 Task: Create a scrum project Trailblazer.
Action: Mouse pressed left at (272, 338)
Screenshot: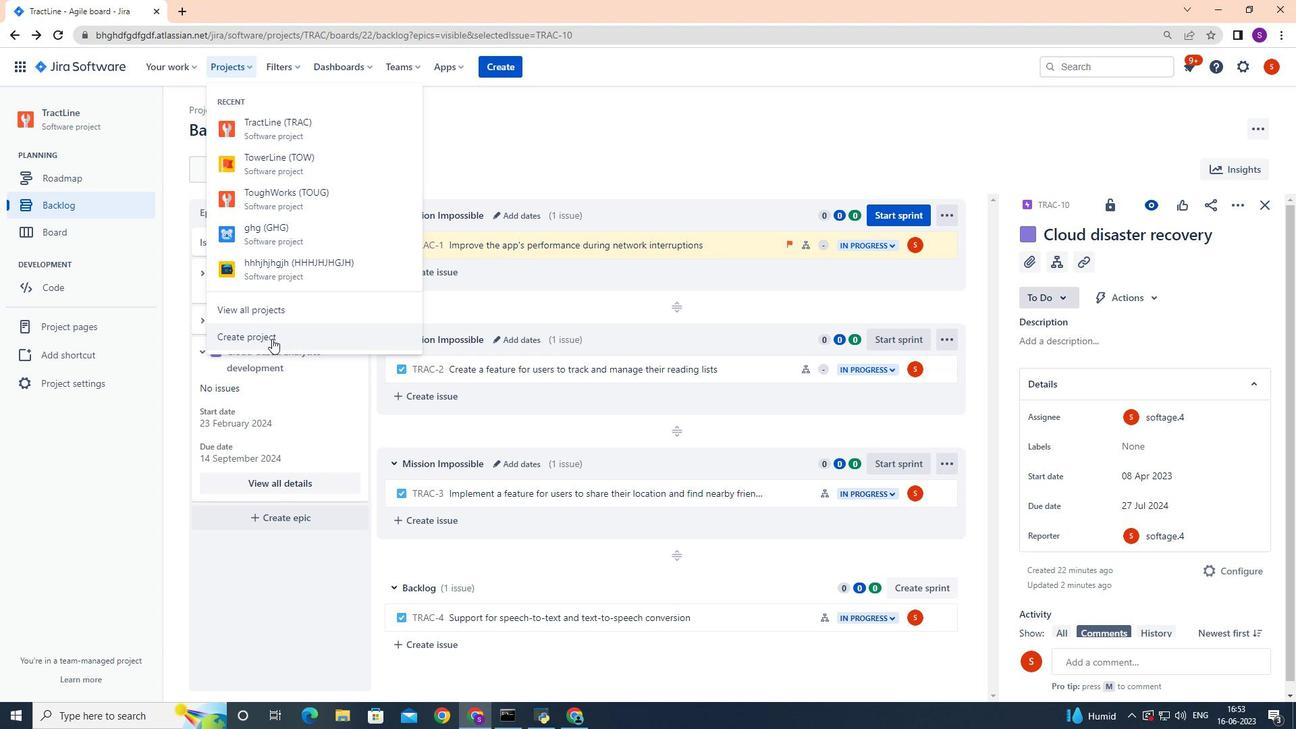 
Action: Mouse moved to (579, 322)
Screenshot: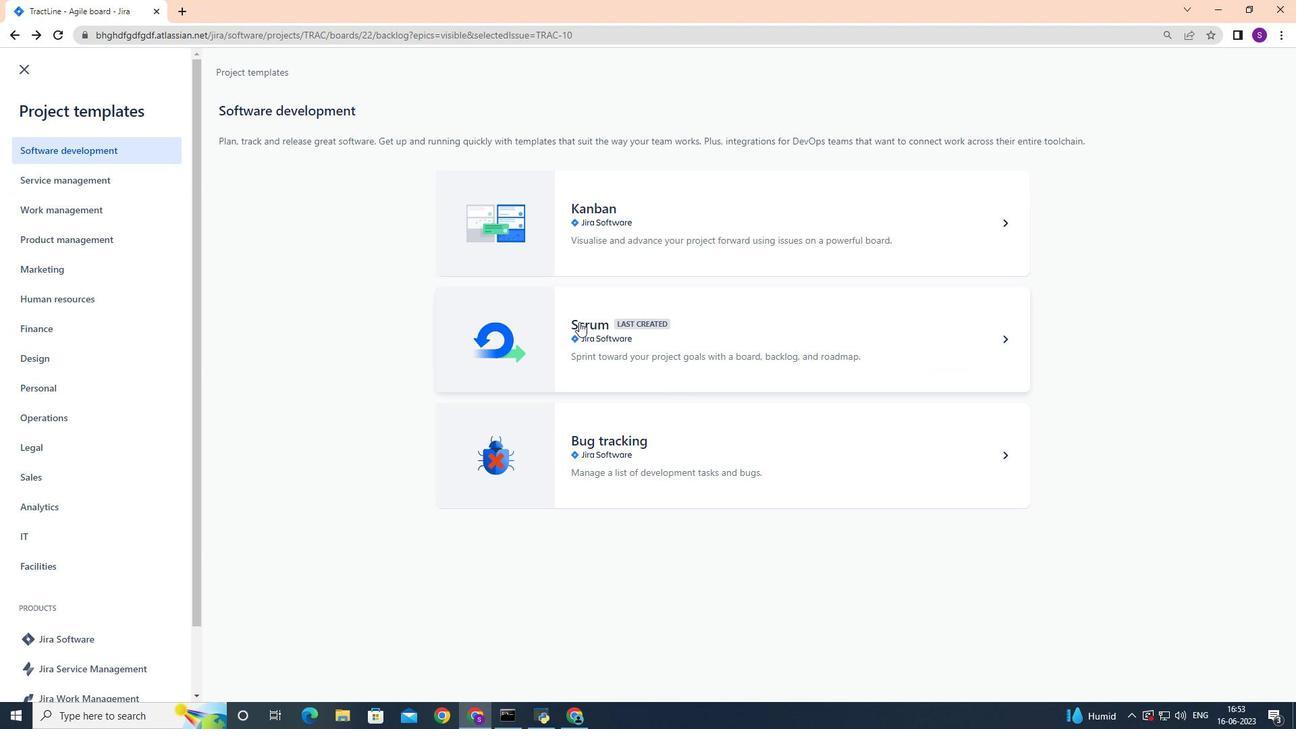 
Action: Mouse pressed left at (579, 322)
Screenshot: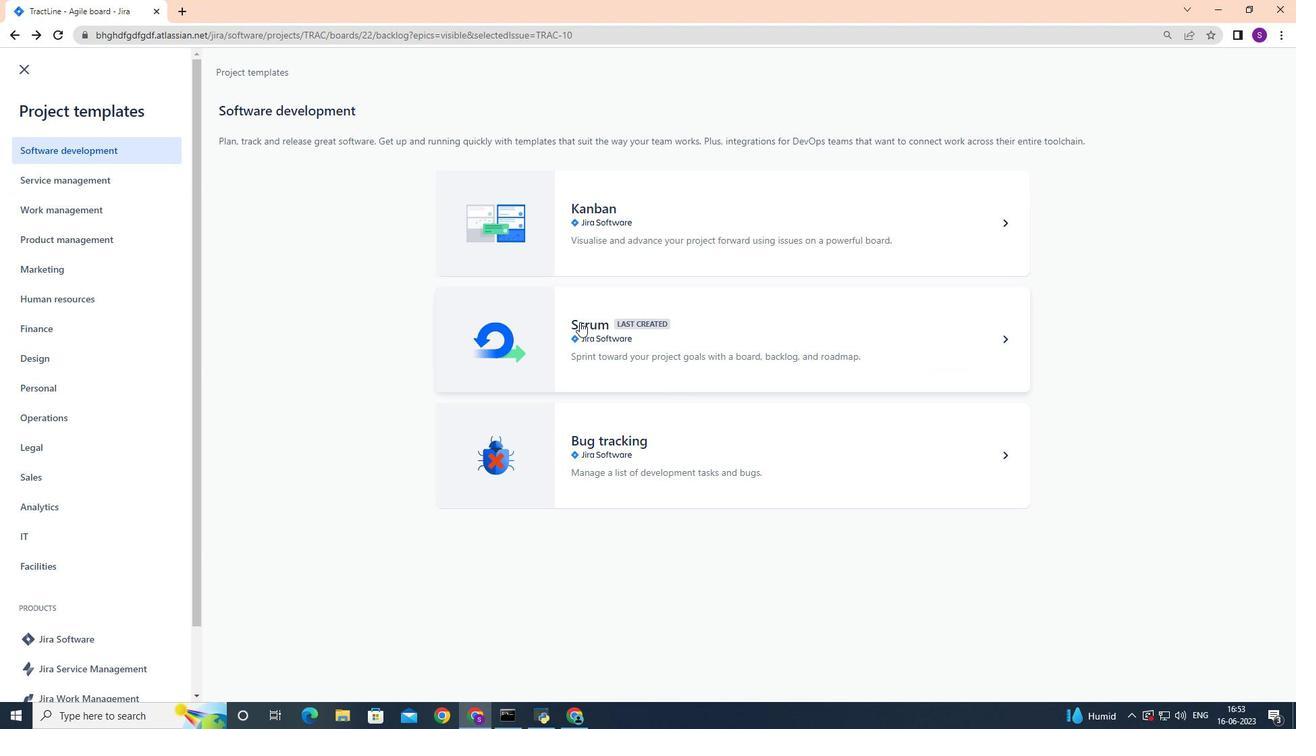 
Action: Mouse moved to (991, 664)
Screenshot: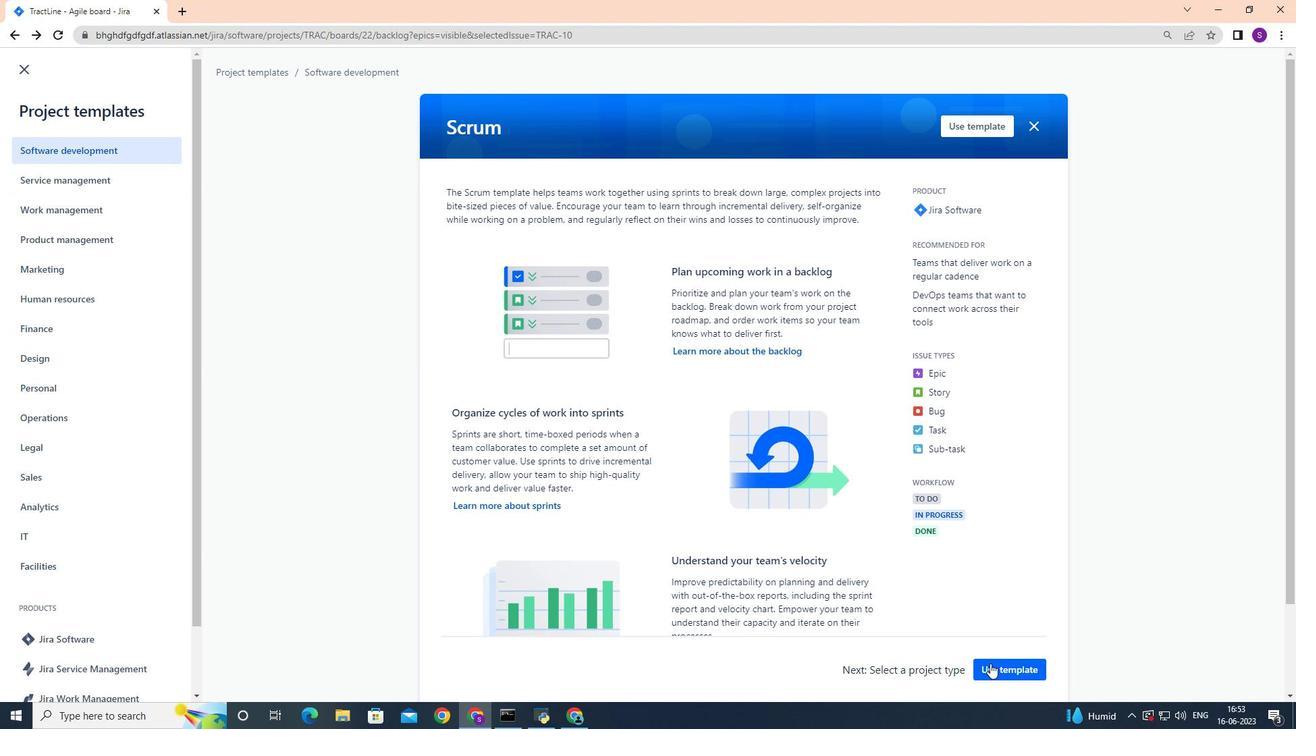 
Action: Mouse pressed left at (991, 664)
Screenshot: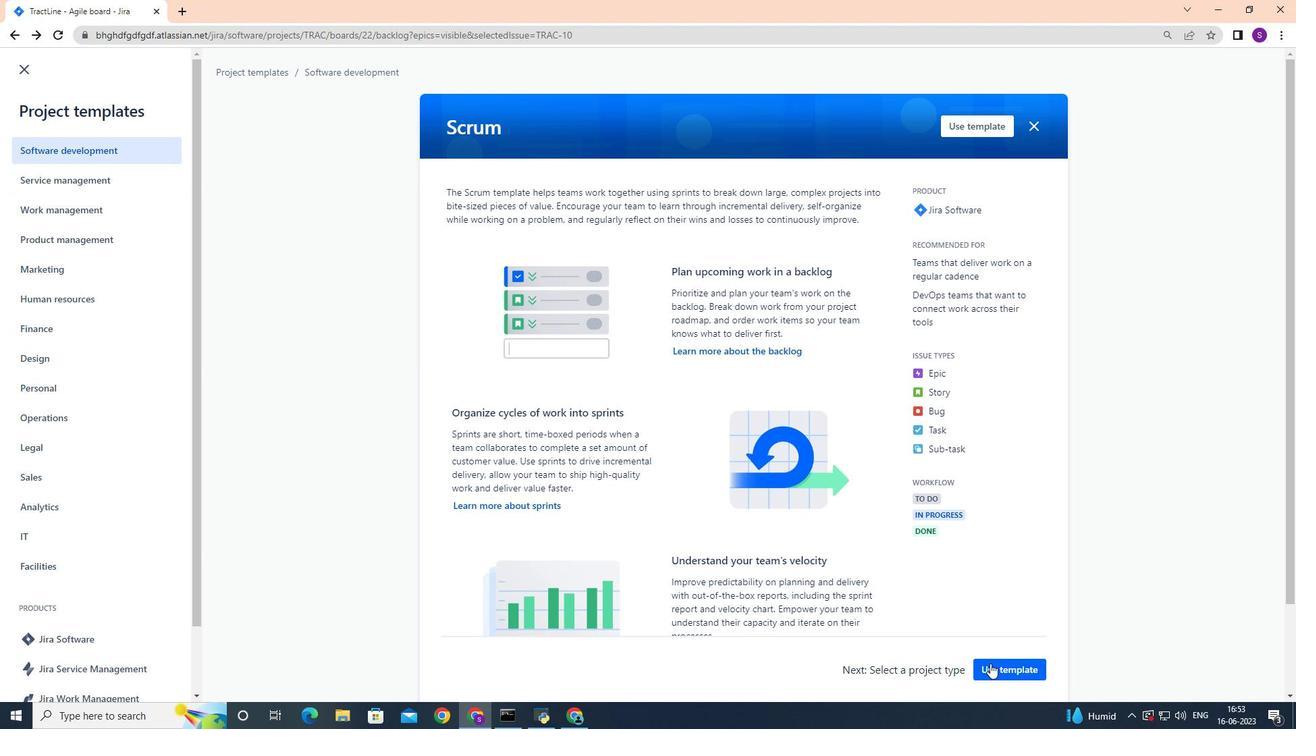 
Action: Mouse moved to (522, 658)
Screenshot: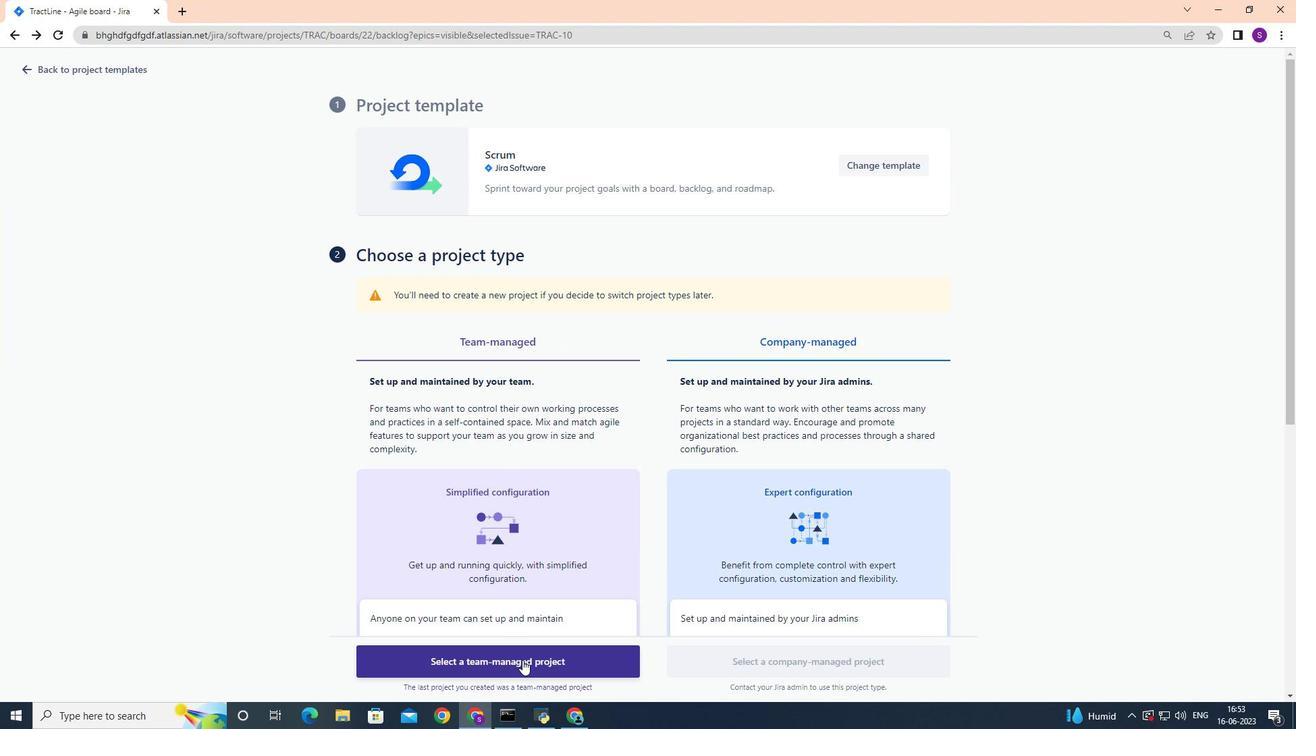 
Action: Mouse pressed left at (522, 658)
Screenshot: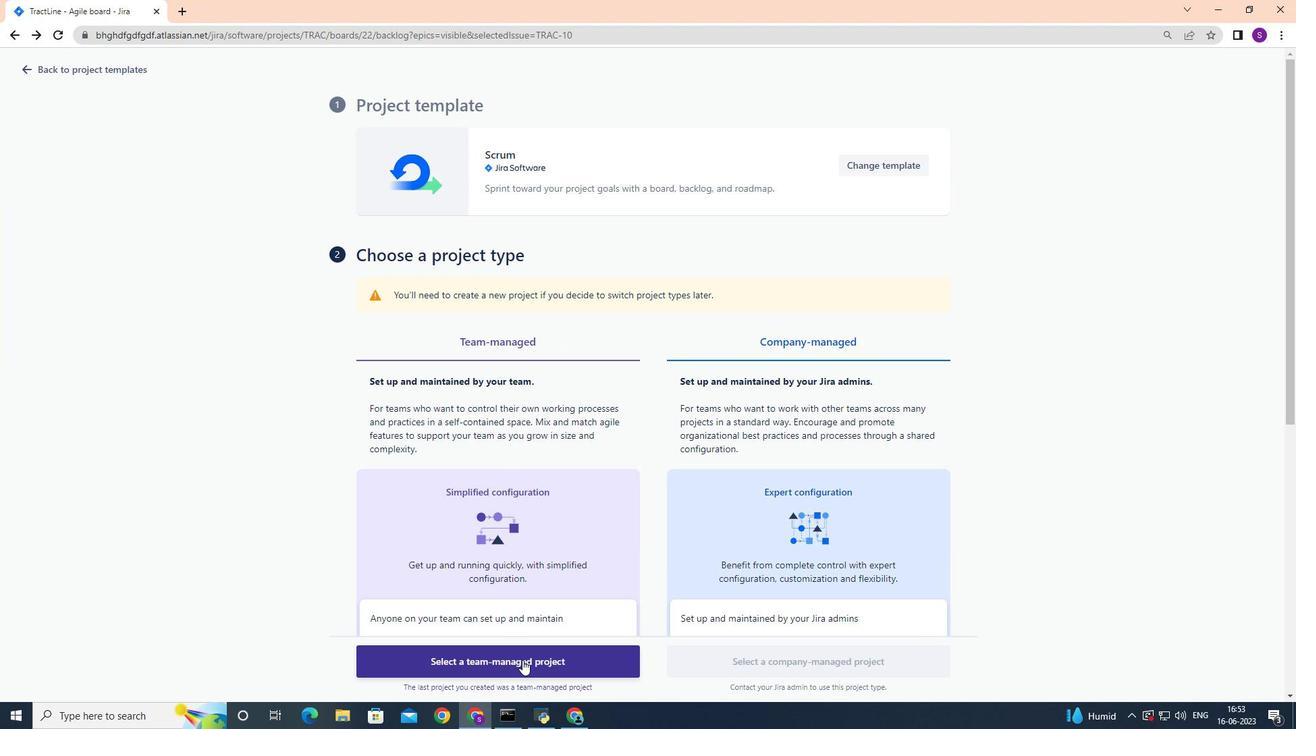 
Action: Mouse moved to (332, 388)
Screenshot: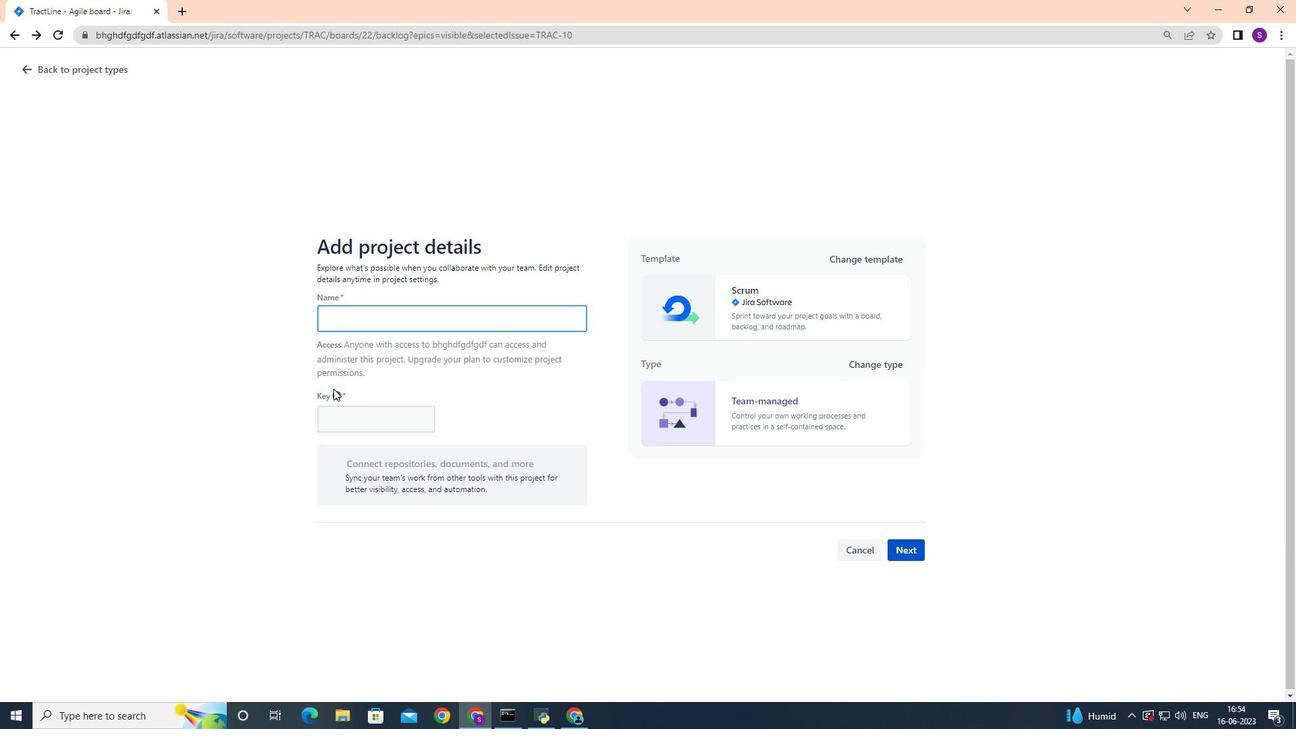 
Action: Key pressed <Key.shift>Trailblazer
Screenshot: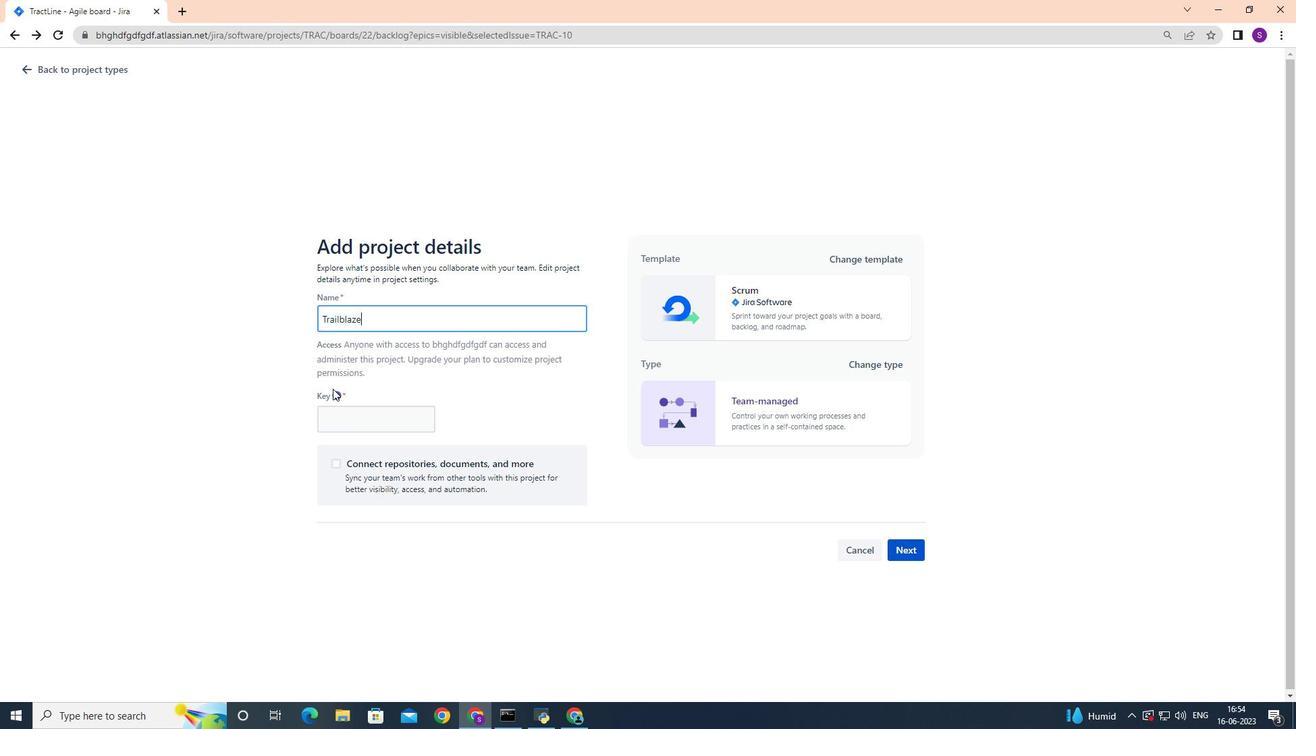 
Action: Mouse moved to (899, 547)
Screenshot: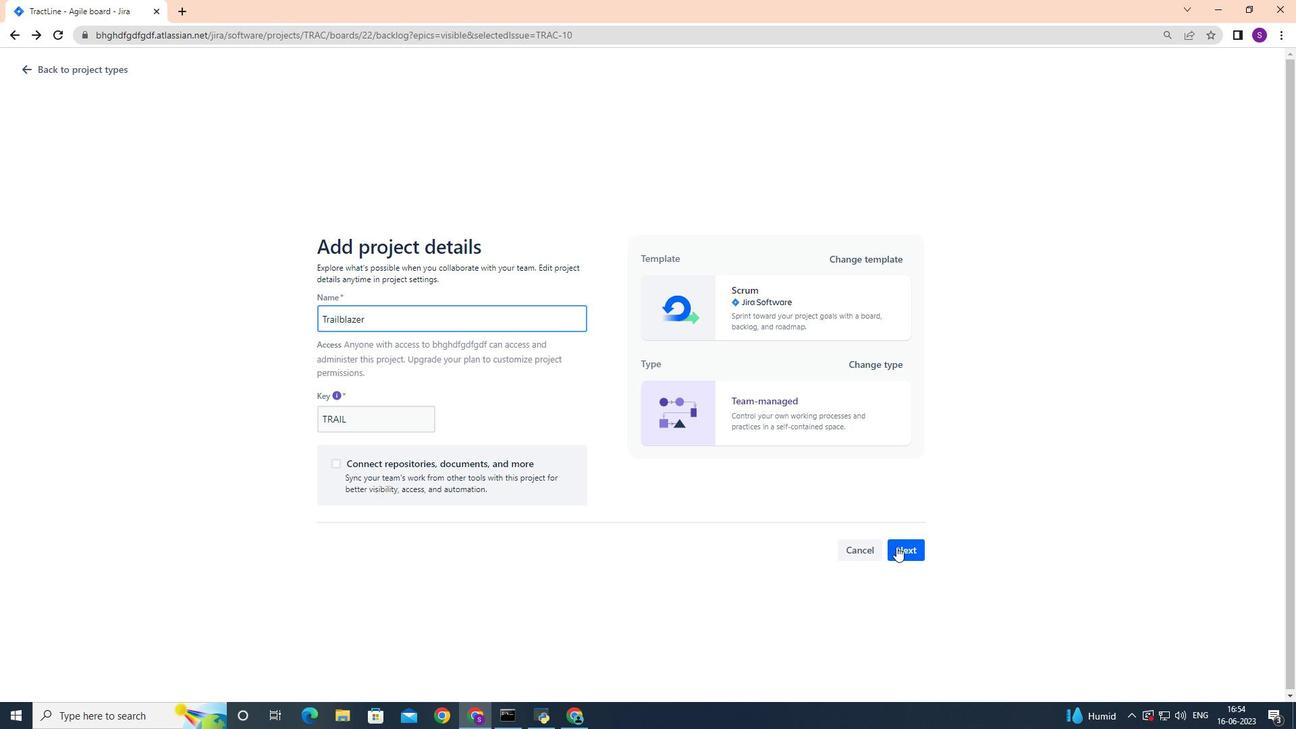 
Action: Mouse pressed left at (899, 547)
Screenshot: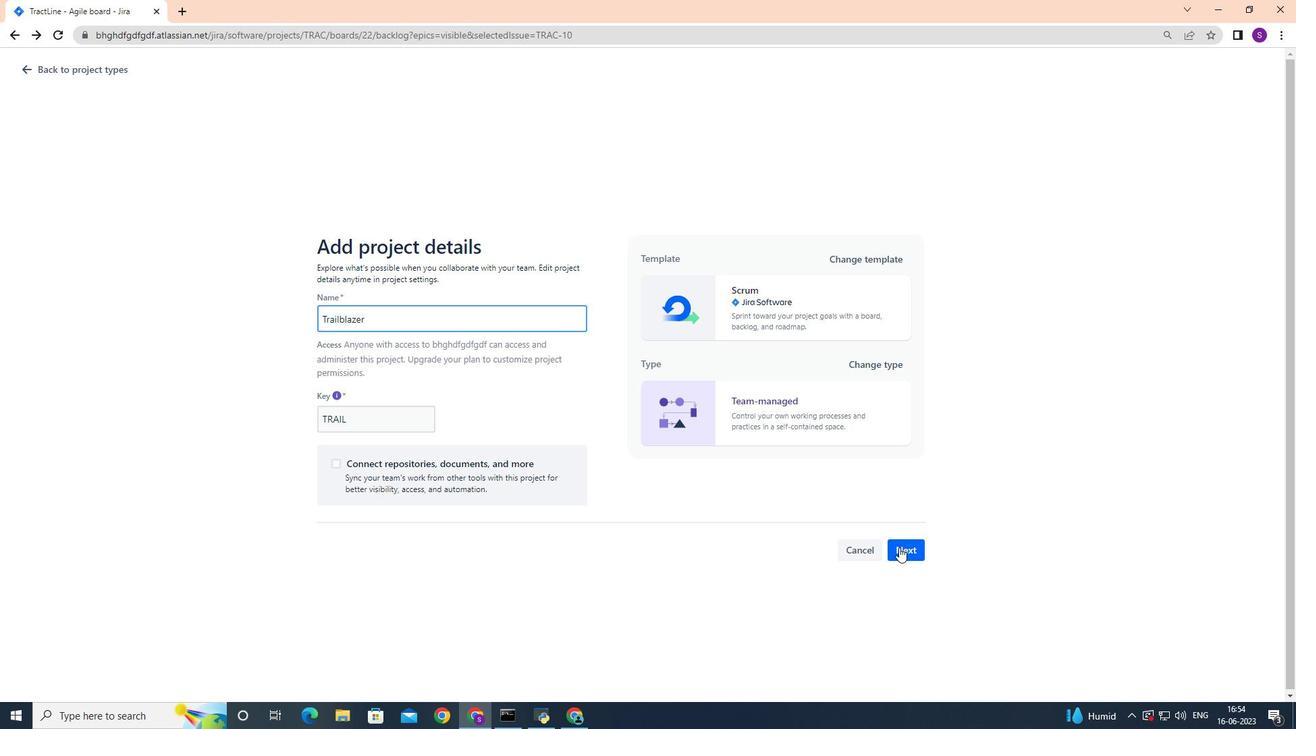 
Action: Mouse moved to (922, 550)
Screenshot: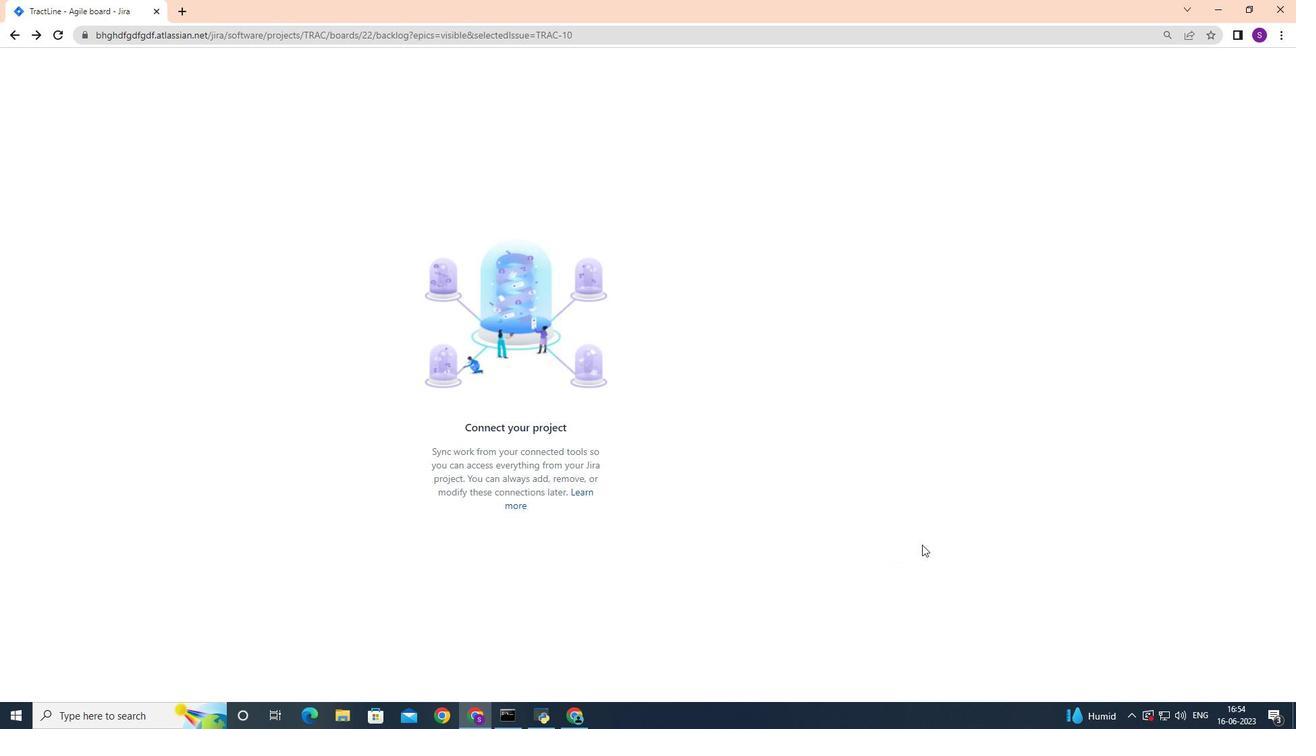 
